 Task: Add Eternal Naturally Alkaline Spring Water to the cart.
Action: Mouse moved to (29, 106)
Screenshot: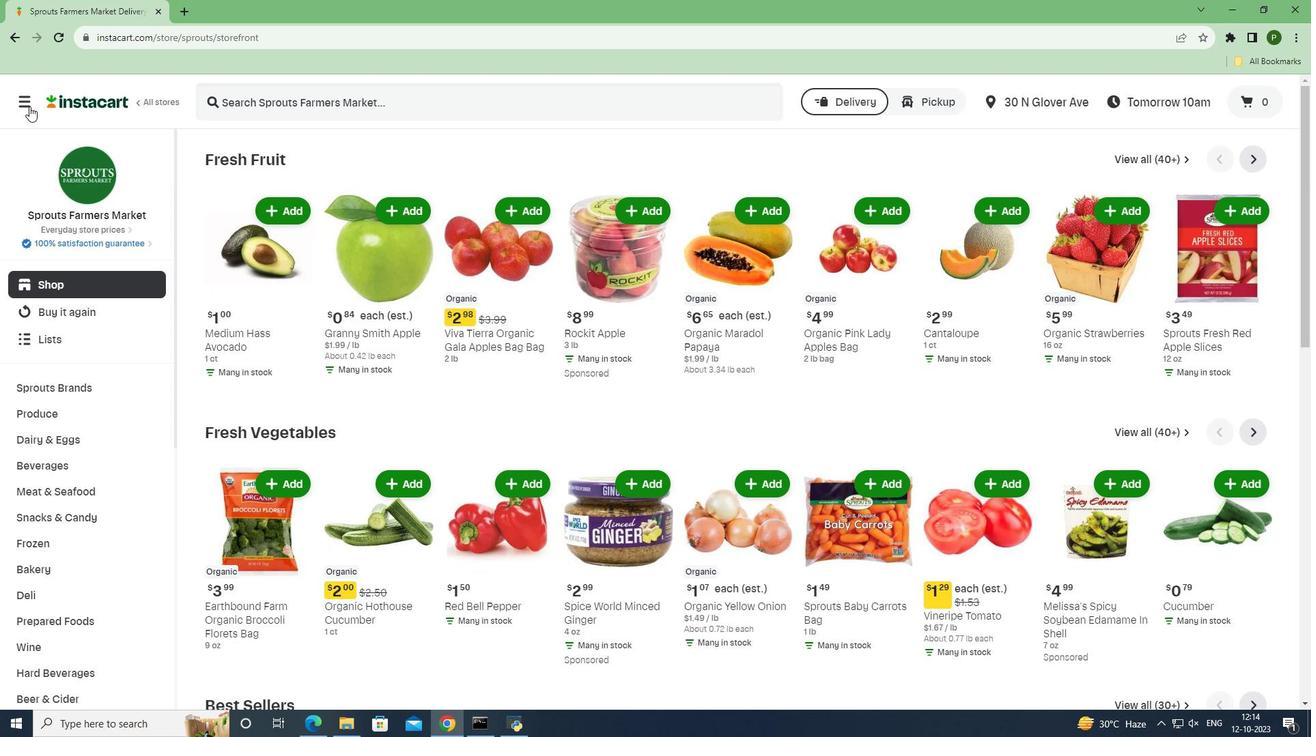 
Action: Mouse pressed left at (29, 106)
Screenshot: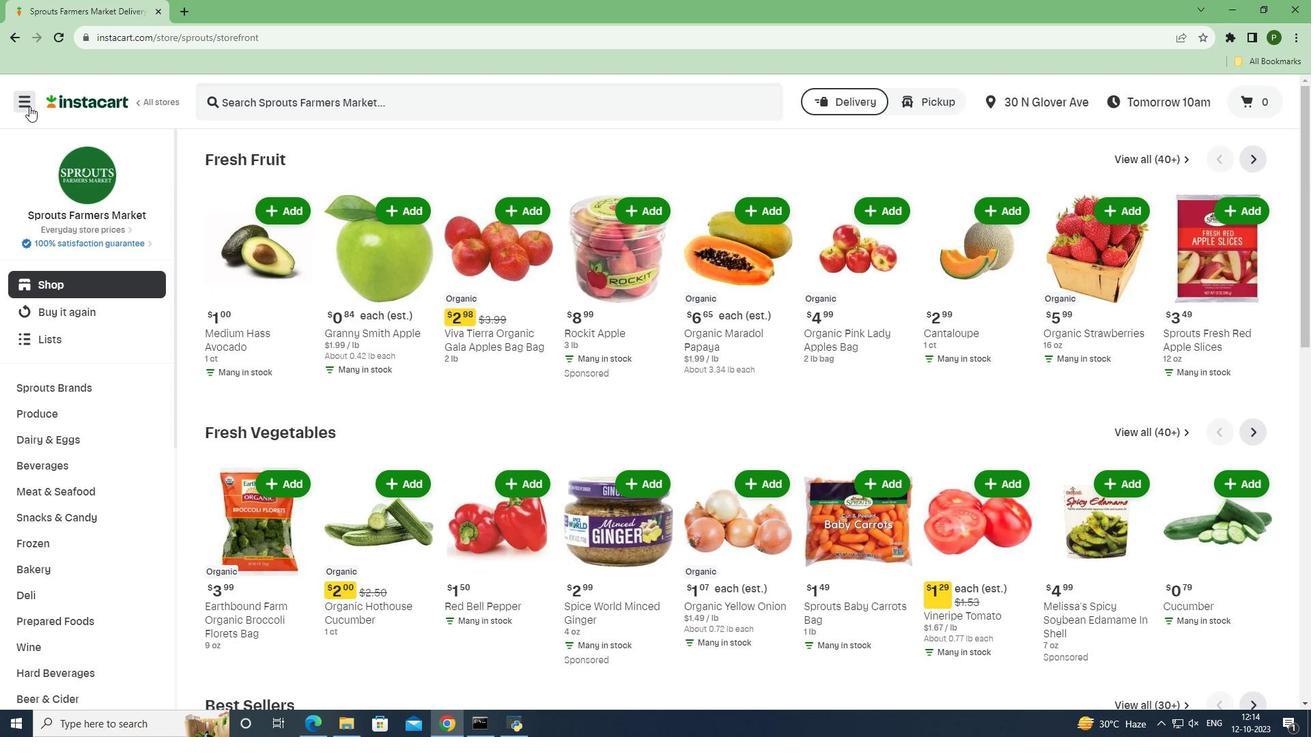 
Action: Mouse moved to (71, 357)
Screenshot: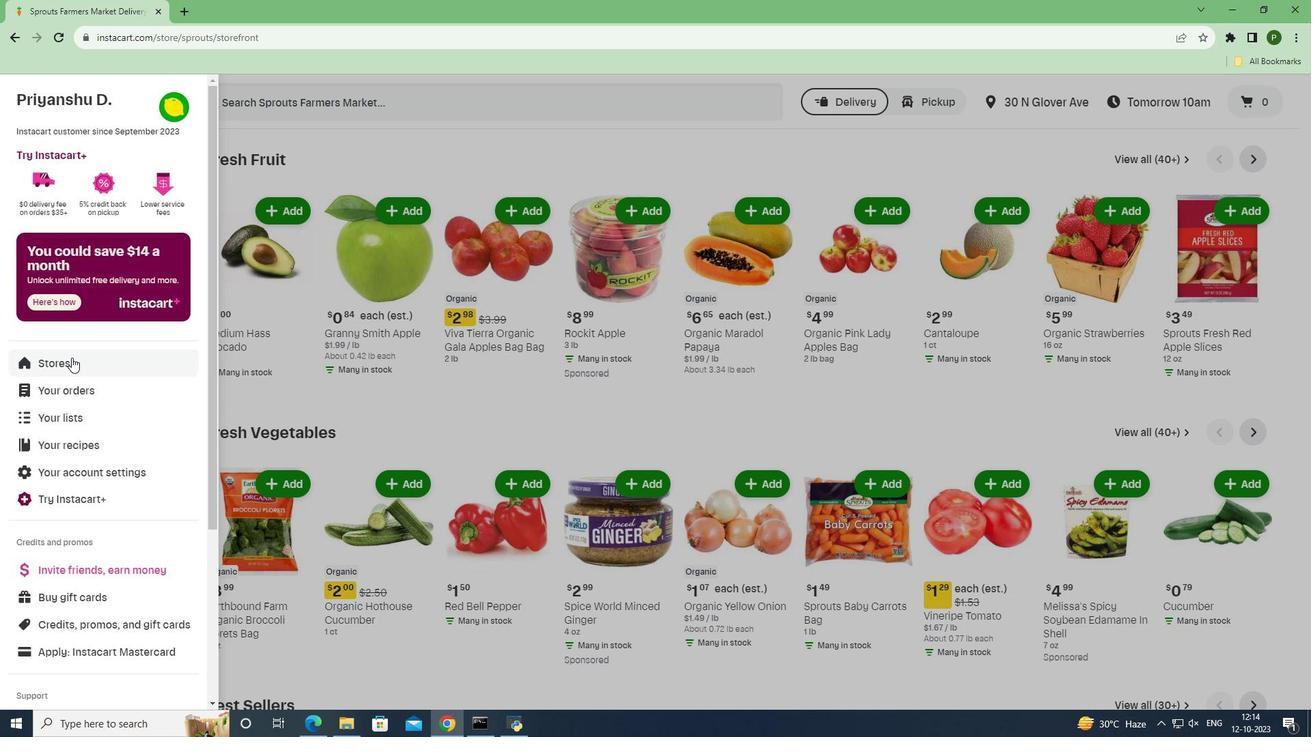 
Action: Mouse pressed left at (71, 357)
Screenshot: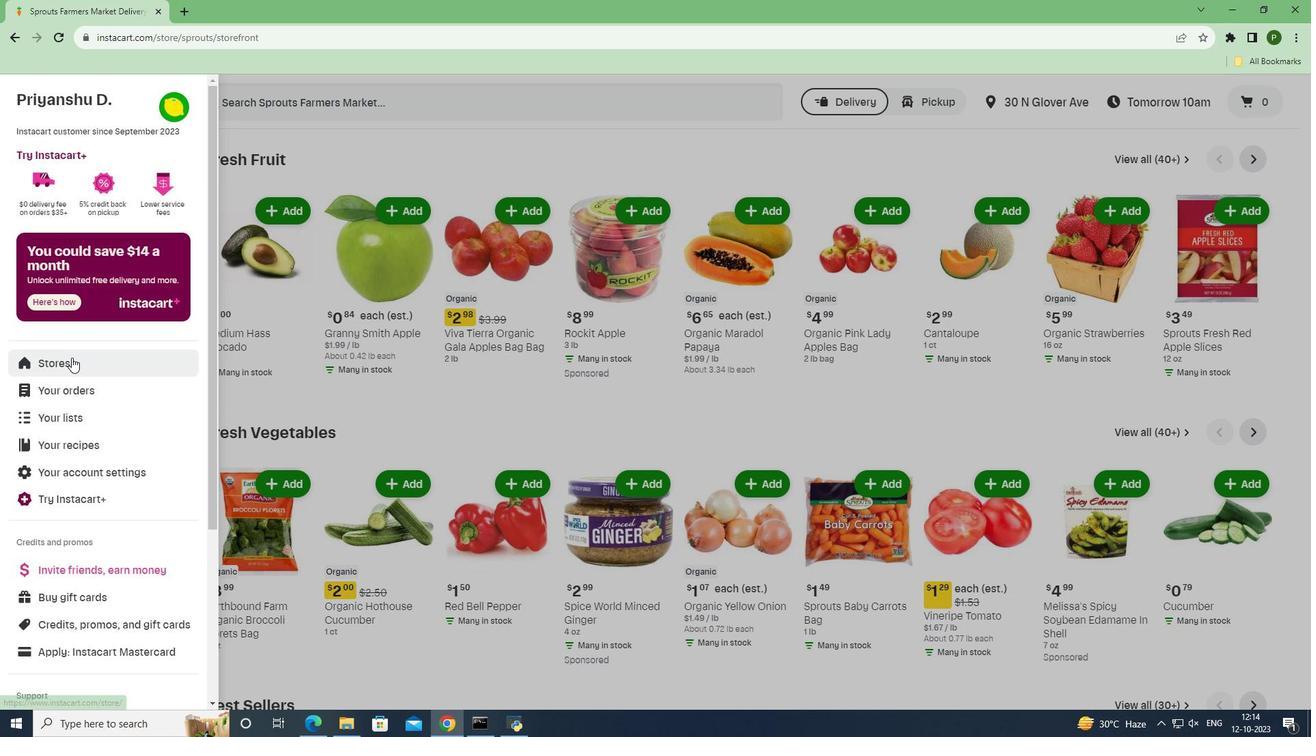 
Action: Mouse moved to (301, 163)
Screenshot: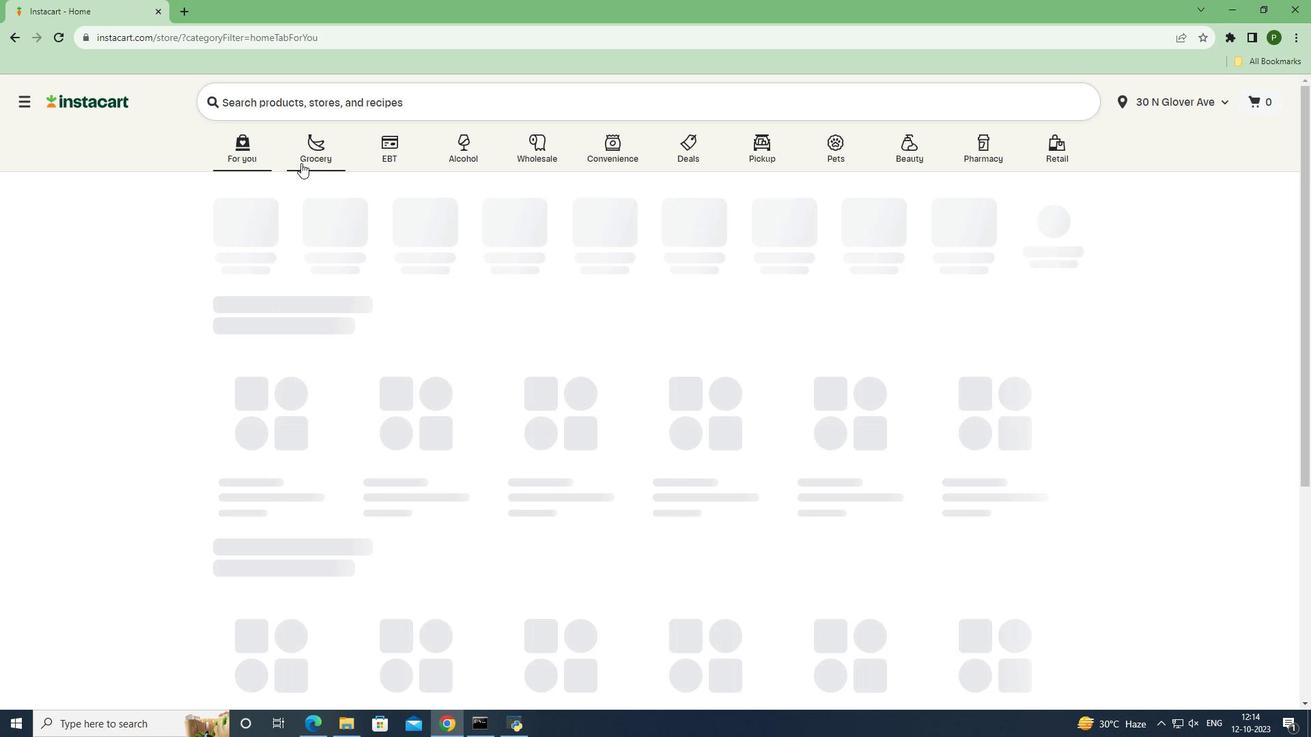 
Action: Mouse pressed left at (301, 163)
Screenshot: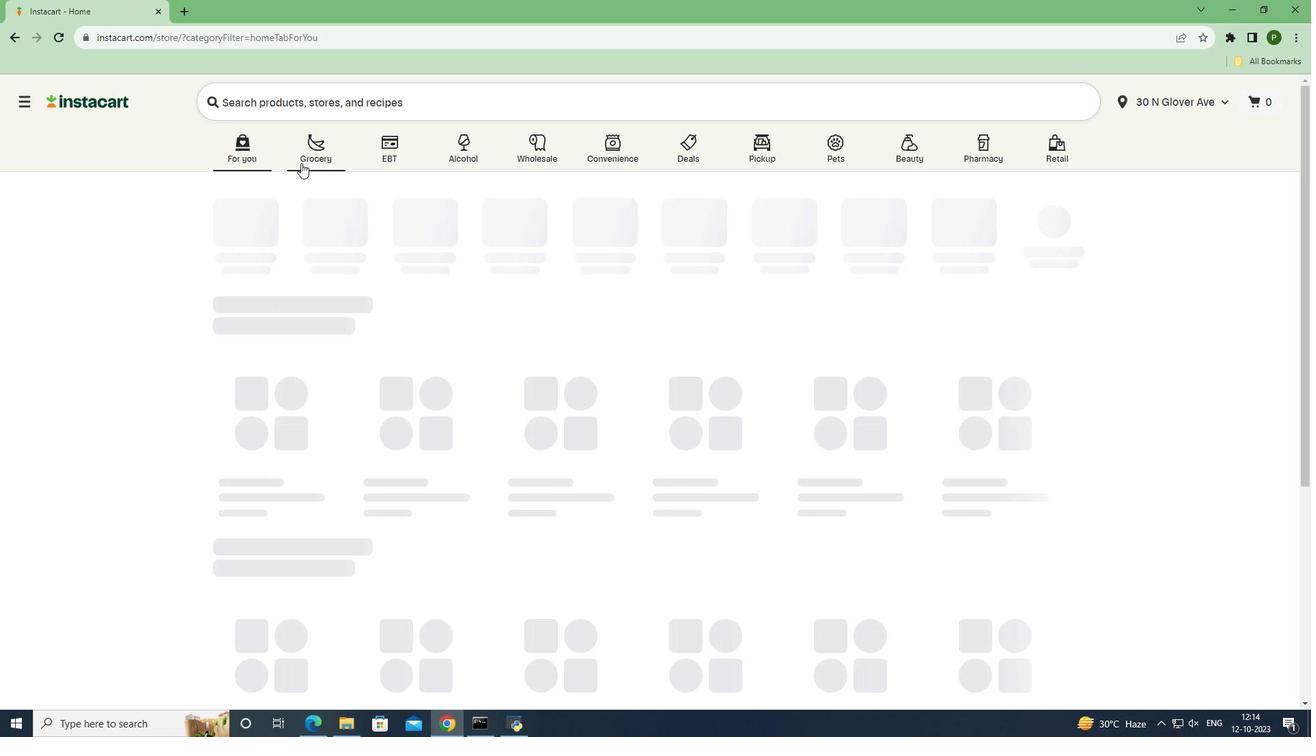 
Action: Mouse moved to (564, 311)
Screenshot: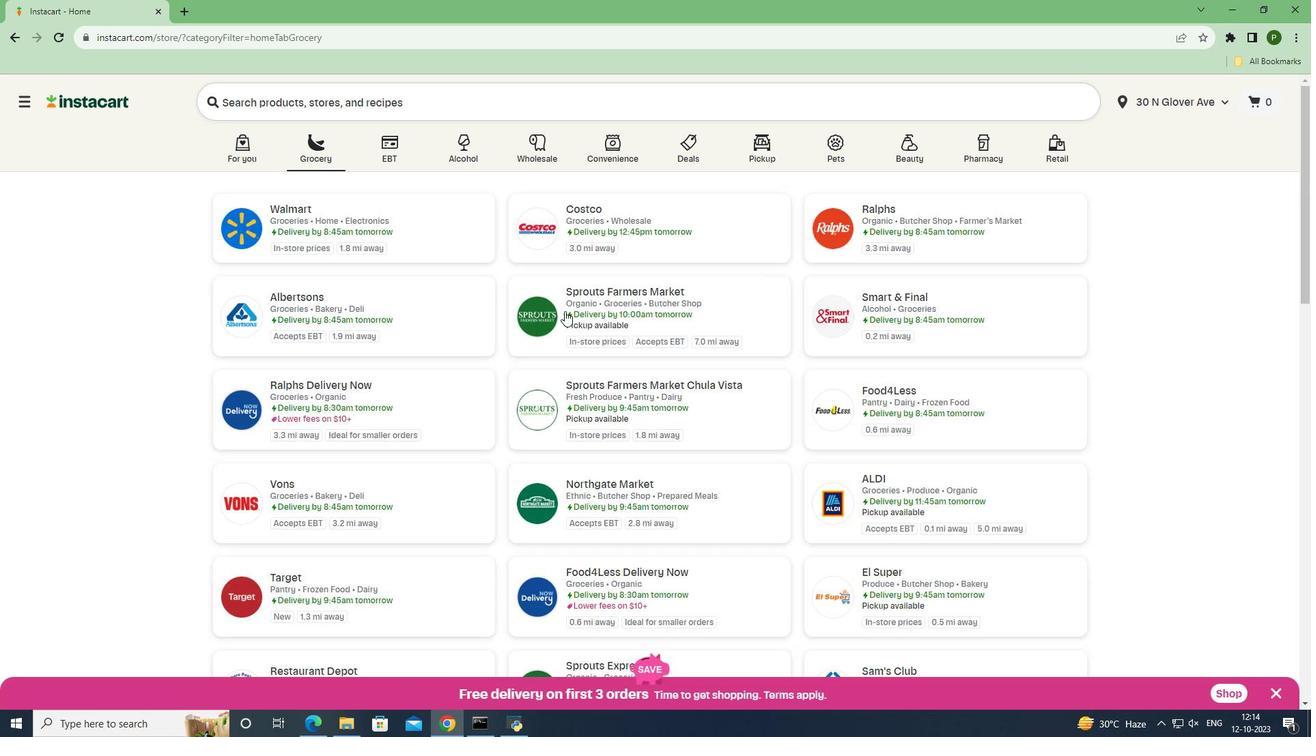 
Action: Mouse pressed left at (564, 311)
Screenshot: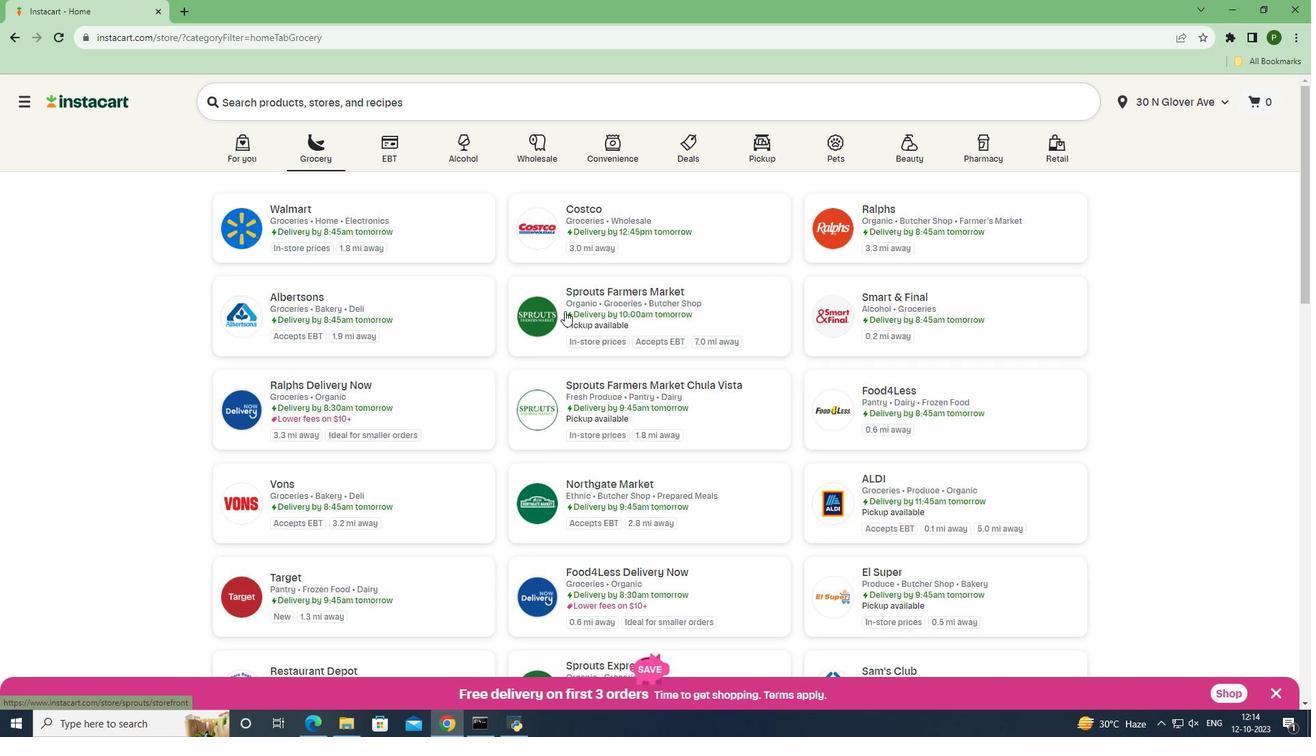
Action: Mouse moved to (109, 466)
Screenshot: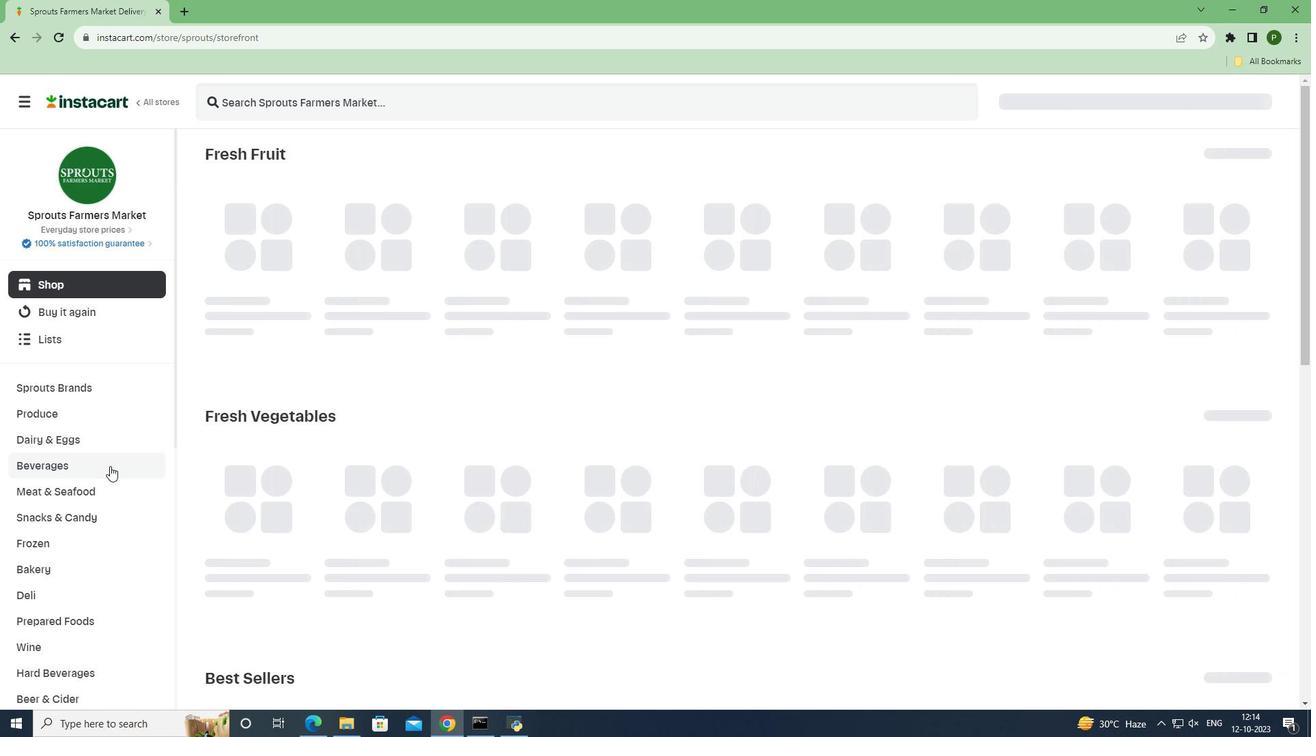 
Action: Mouse pressed left at (109, 466)
Screenshot: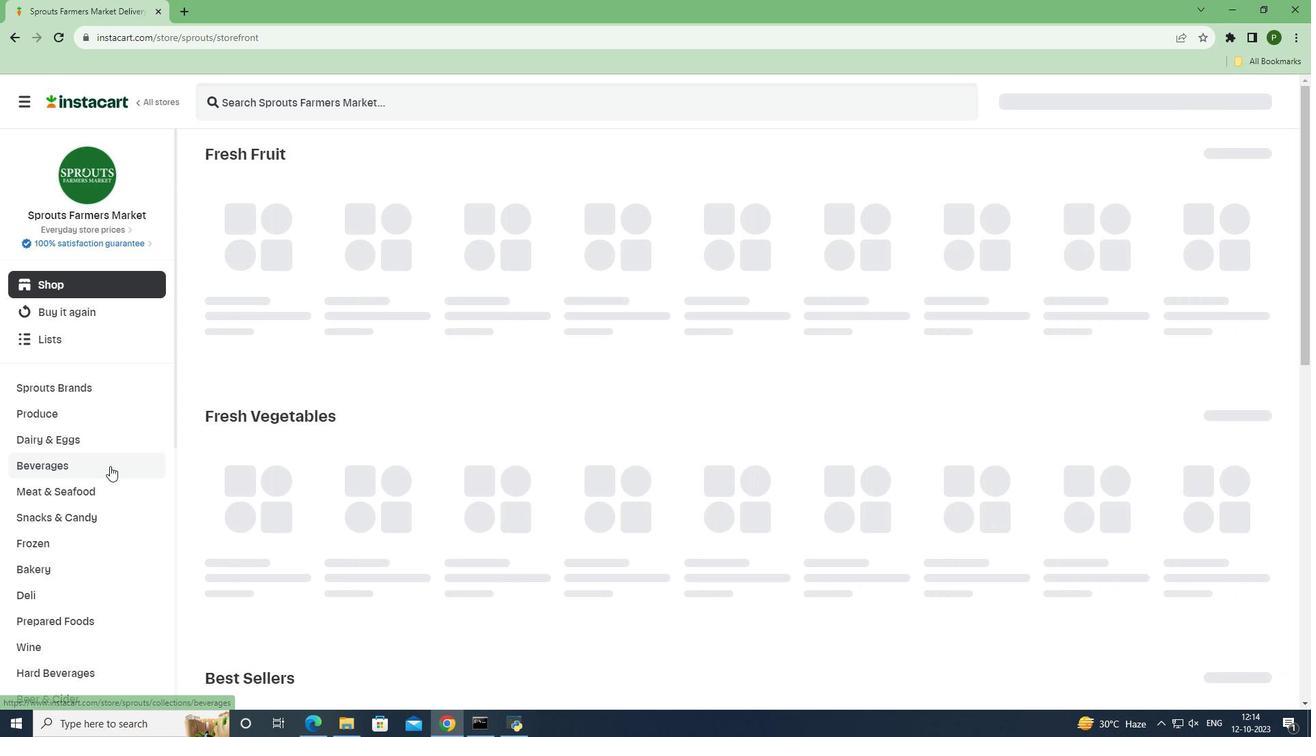 
Action: Mouse moved to (579, 185)
Screenshot: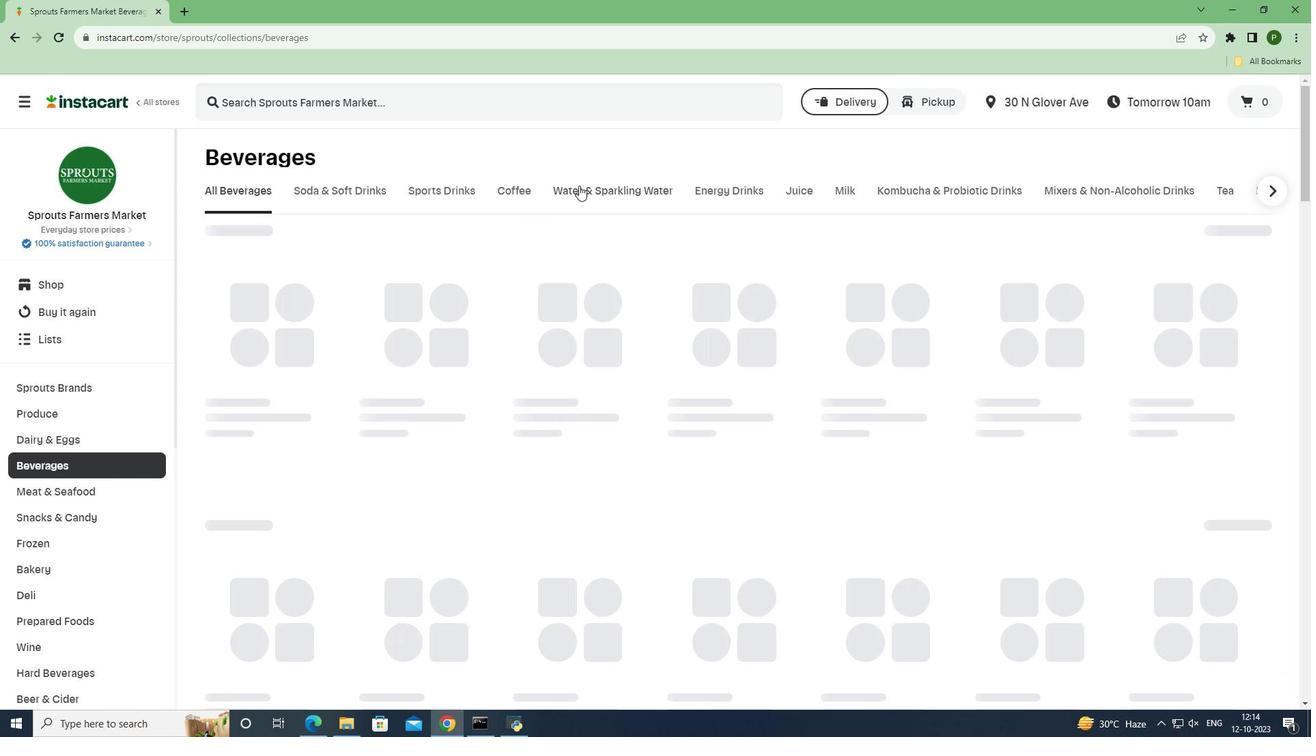 
Action: Mouse pressed left at (579, 185)
Screenshot: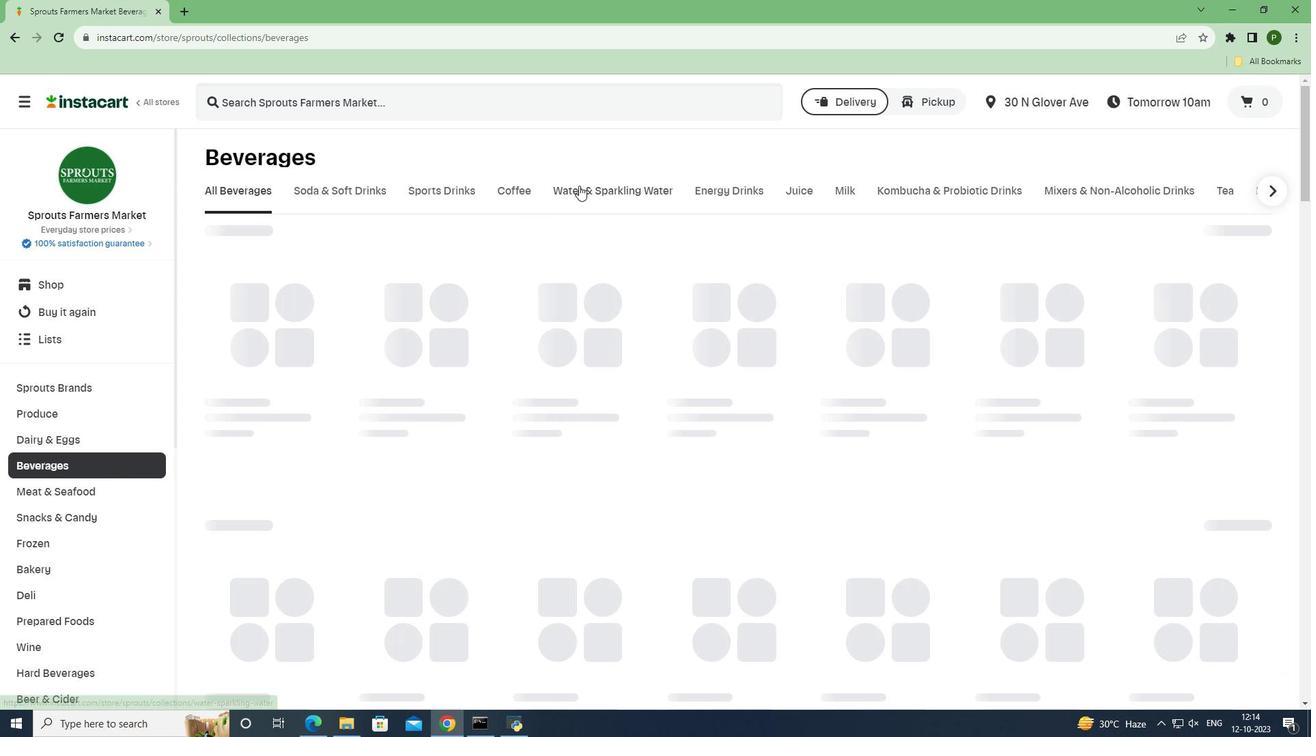 
Action: Mouse moved to (344, 92)
Screenshot: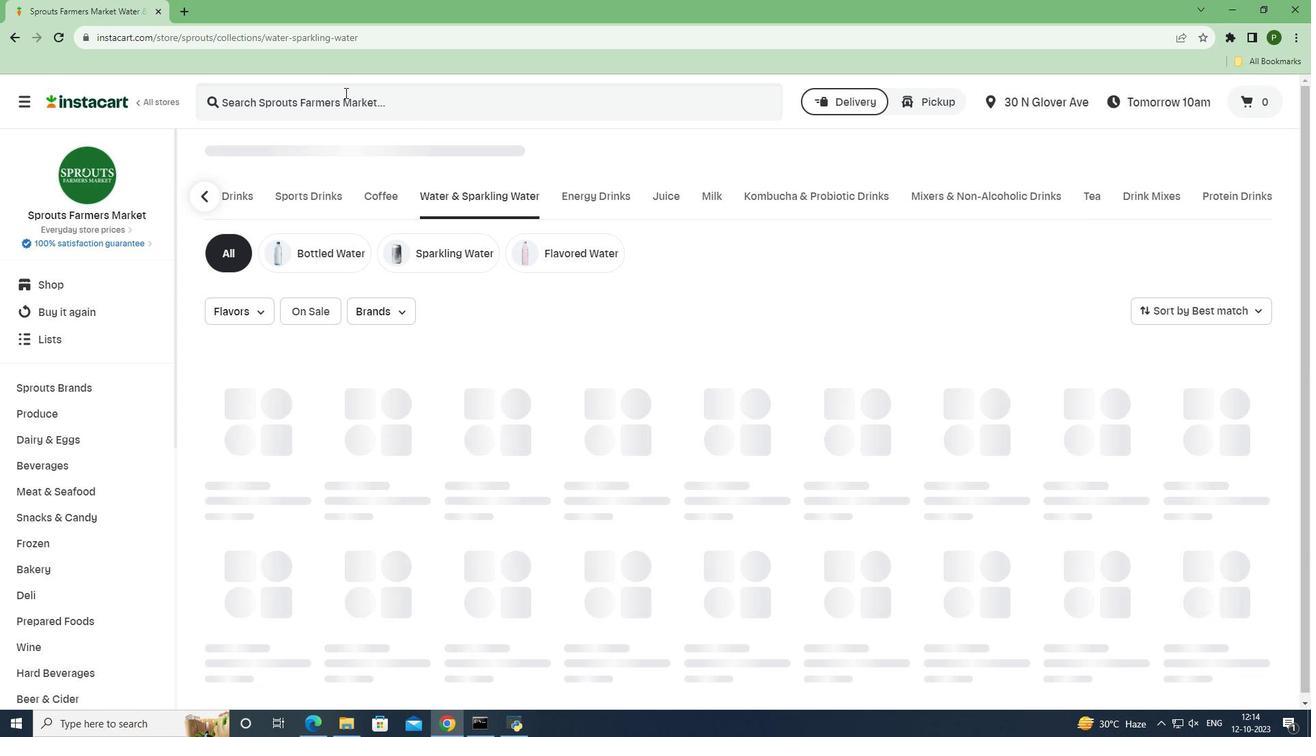 
Action: Mouse pressed left at (344, 92)
Screenshot: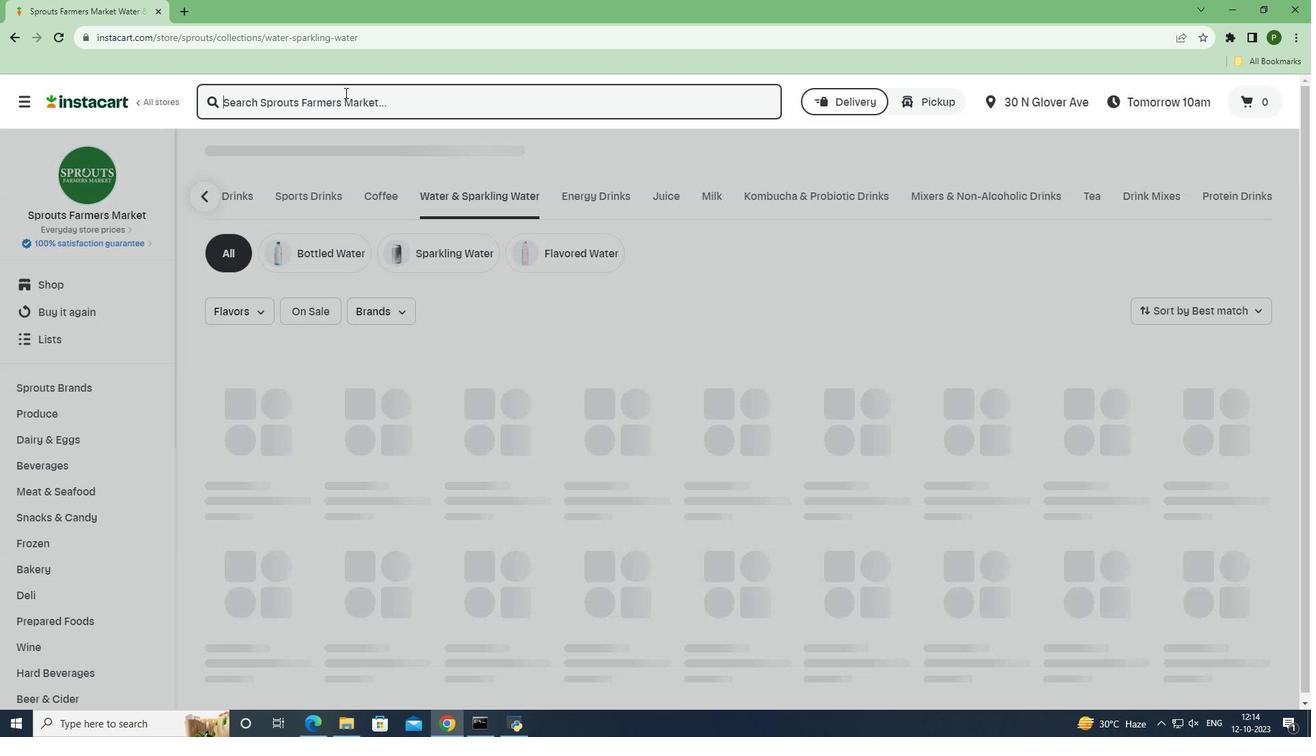 
Action: Key pressed <Key.caps_lock>E<Key.caps_lock>ternal<Key.space><Key.caps_lock>N<Key.caps_lock>aturally<Key.space><Key.caps_lock>A<Key.caps_lock>lkaline<Key.space><Key.caps_lock>S<Key.caps_lock>pring<Key.space><Key.caps_lock>W<Key.caps_lock>ater<Key.space><Key.enter>
Screenshot: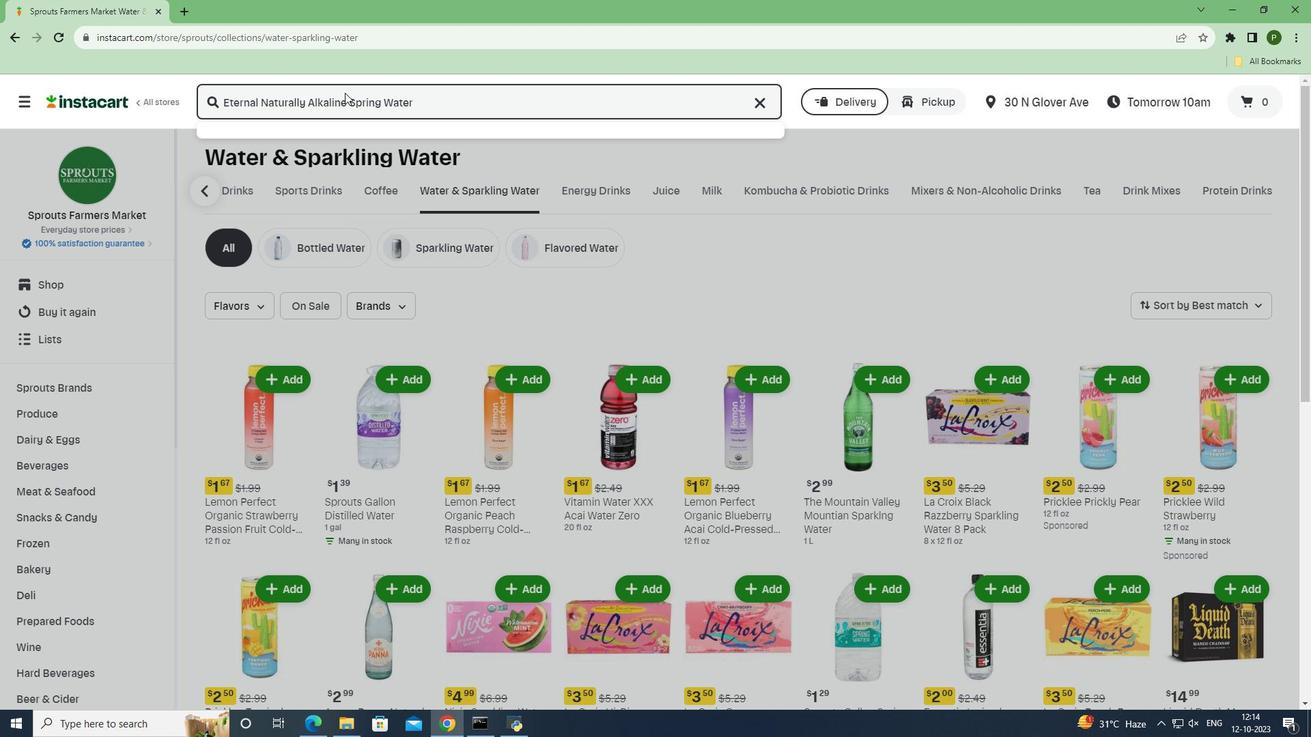 
Action: Mouse moved to (1017, 245)
Screenshot: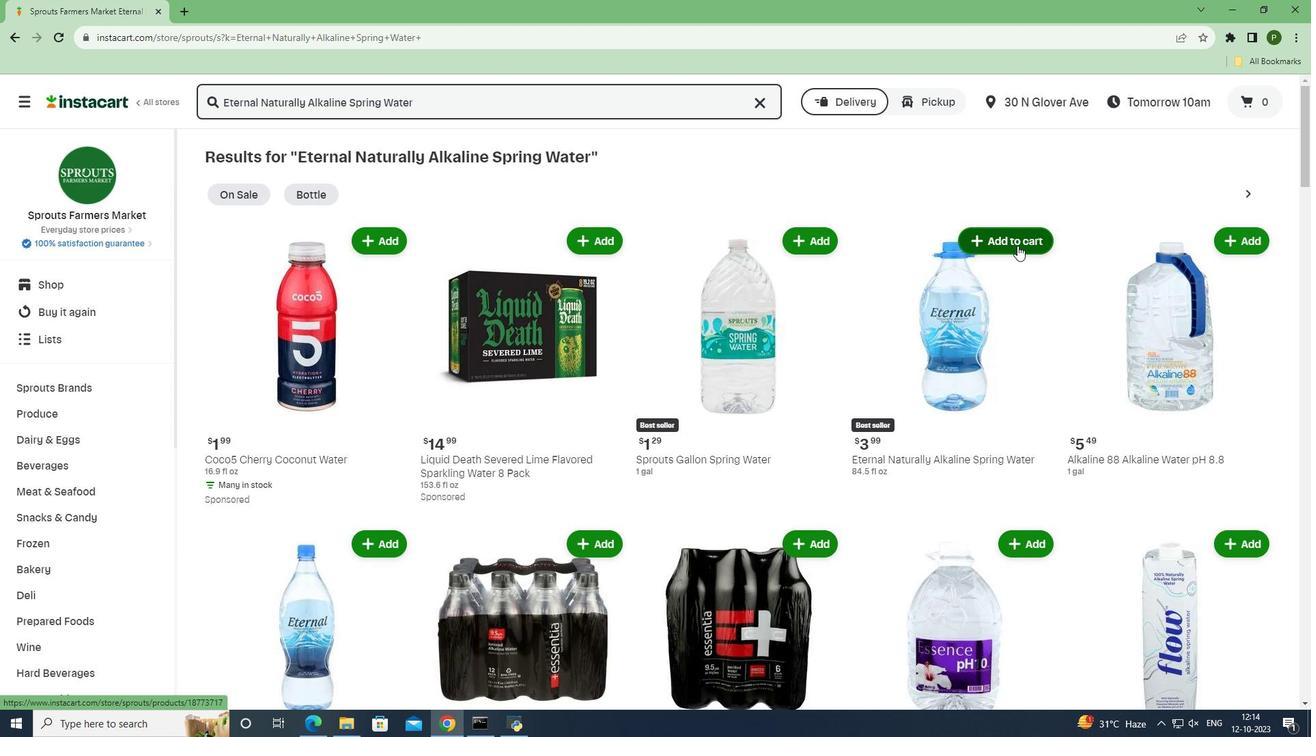 
Action: Mouse pressed left at (1017, 245)
Screenshot: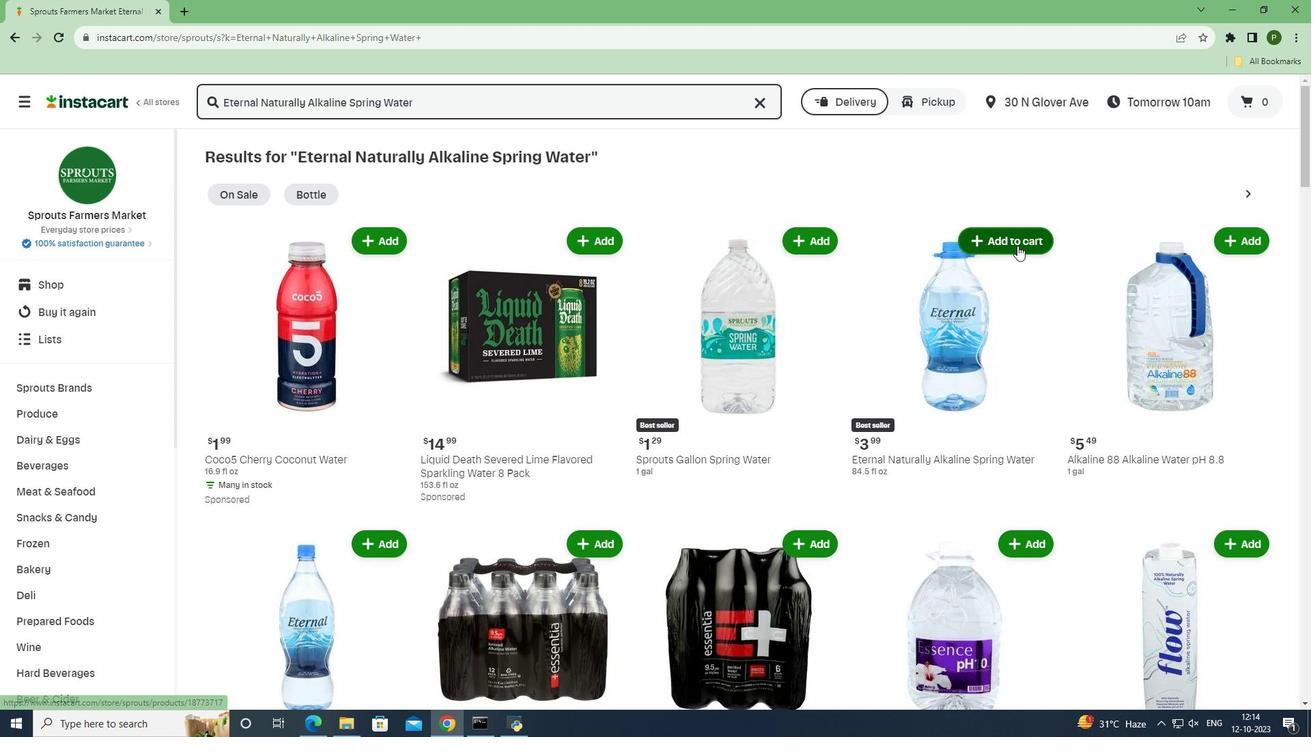 
Action: Mouse moved to (1051, 332)
Screenshot: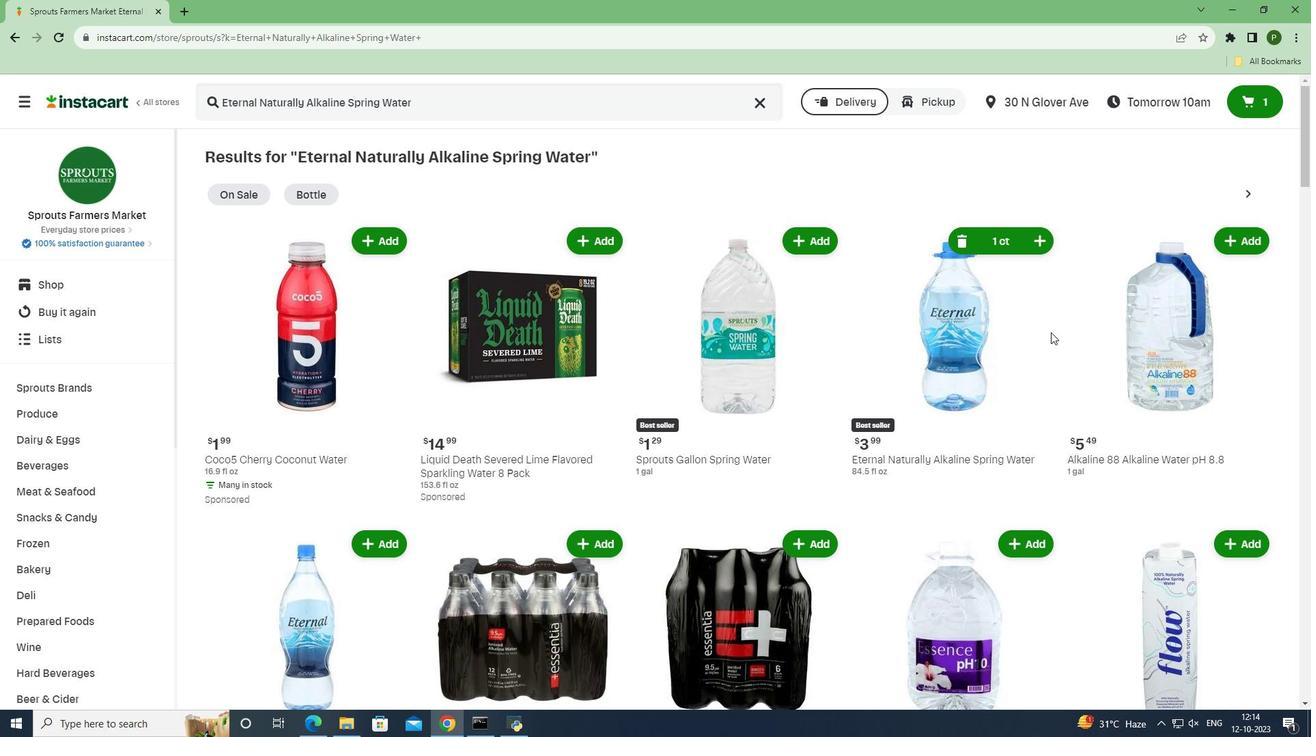 
